 Task: Select the auto option in the line has inline suggestion.
Action: Mouse moved to (16, 475)
Screenshot: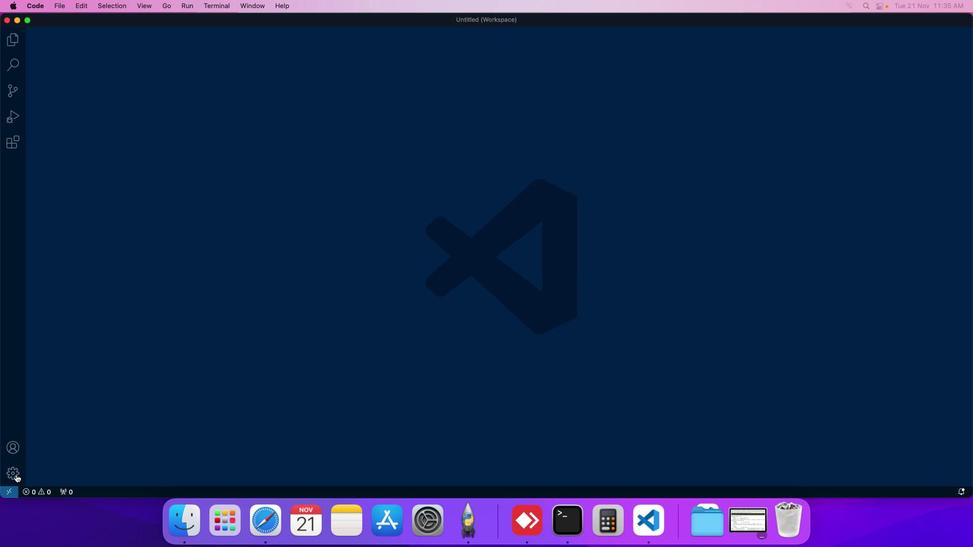 
Action: Mouse pressed left at (16, 475)
Screenshot: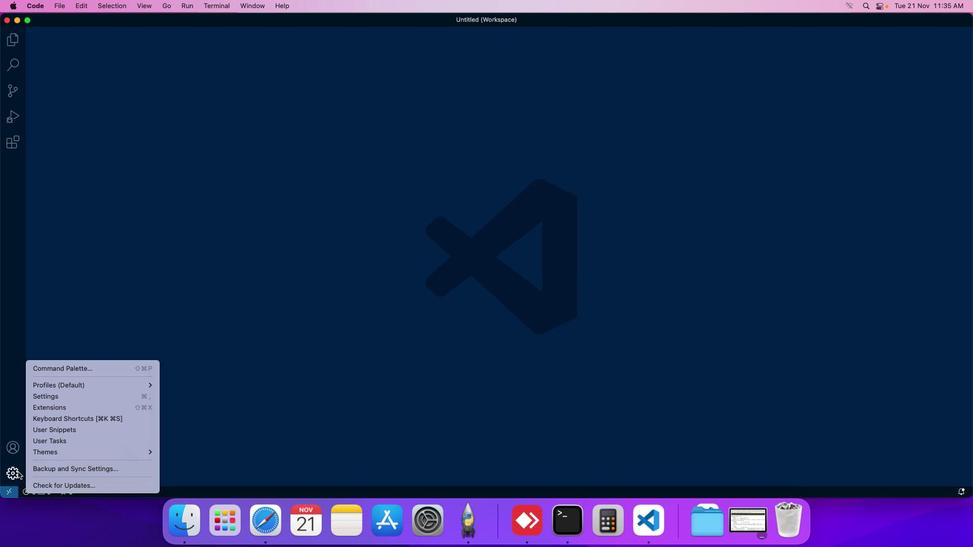 
Action: Mouse moved to (45, 394)
Screenshot: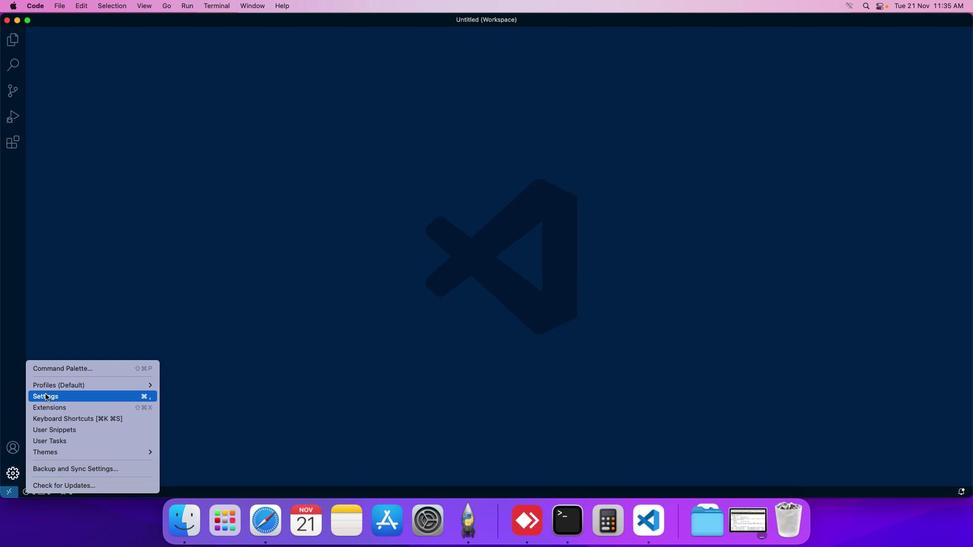 
Action: Mouse pressed left at (45, 394)
Screenshot: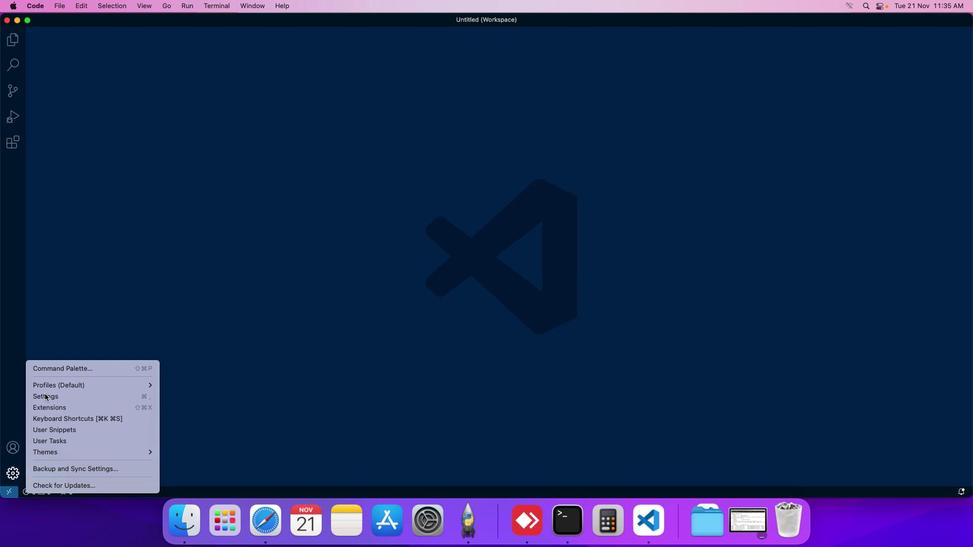 
Action: Mouse moved to (228, 81)
Screenshot: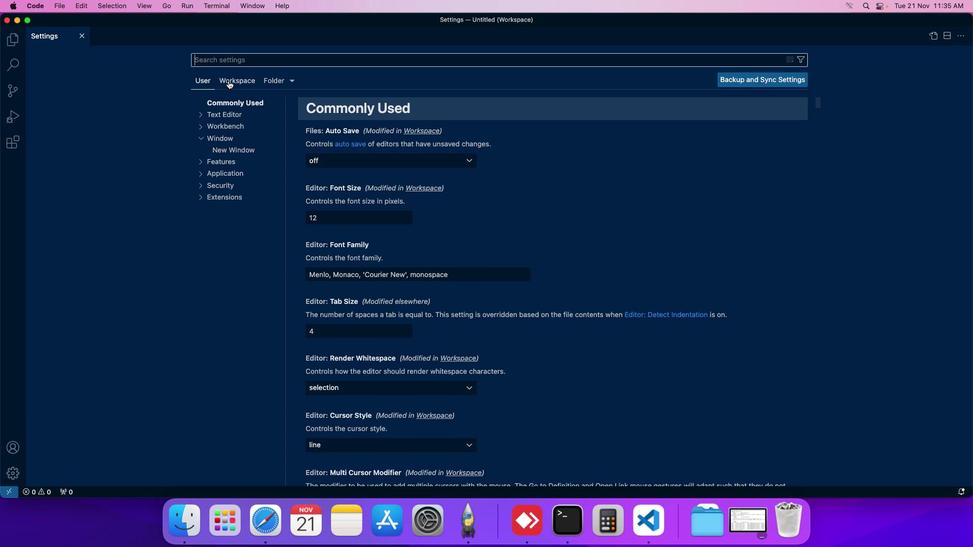 
Action: Mouse pressed left at (228, 81)
Screenshot: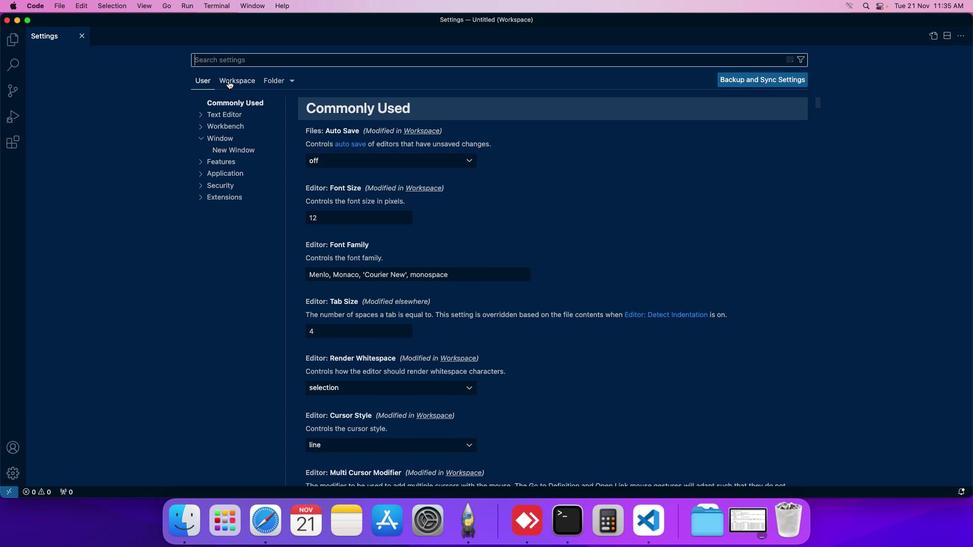 
Action: Mouse moved to (221, 153)
Screenshot: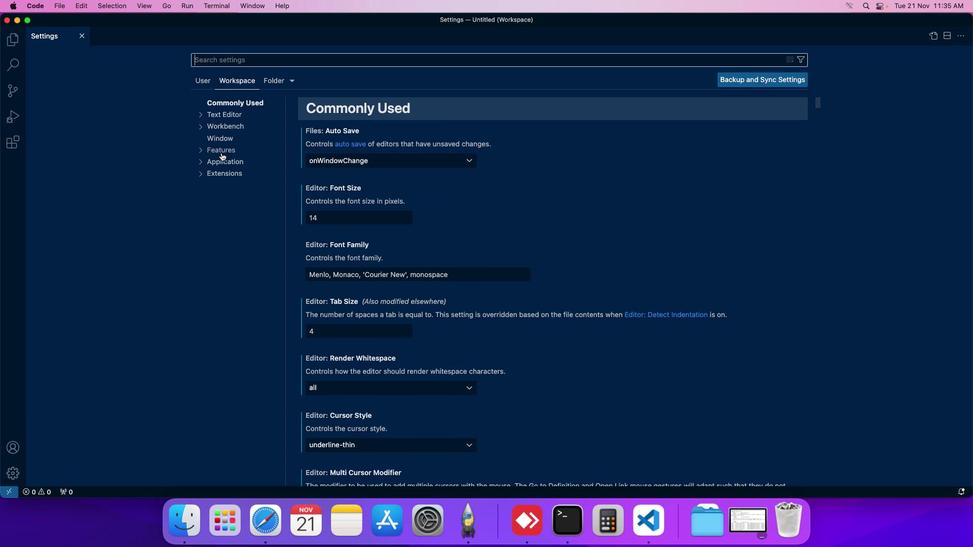 
Action: Mouse pressed left at (221, 153)
Screenshot: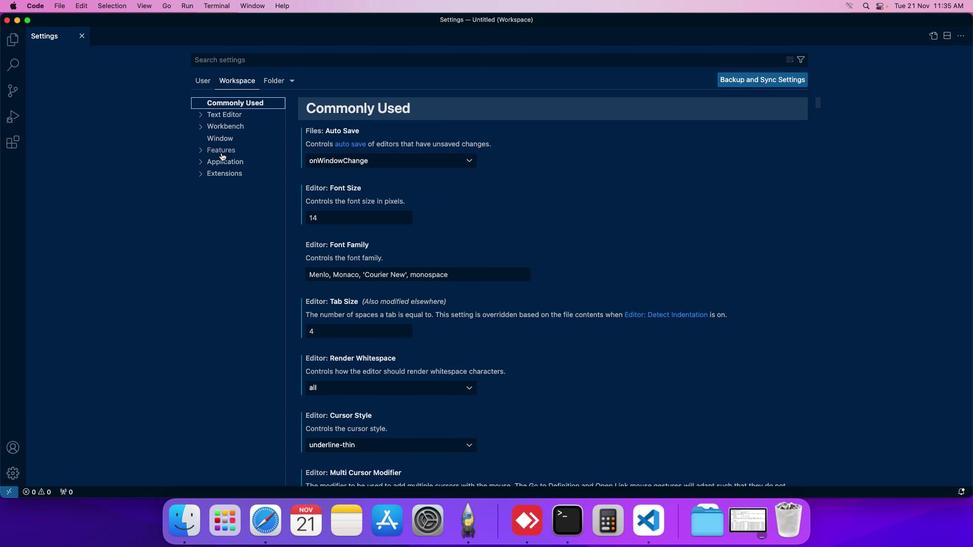 
Action: Mouse moved to (232, 333)
Screenshot: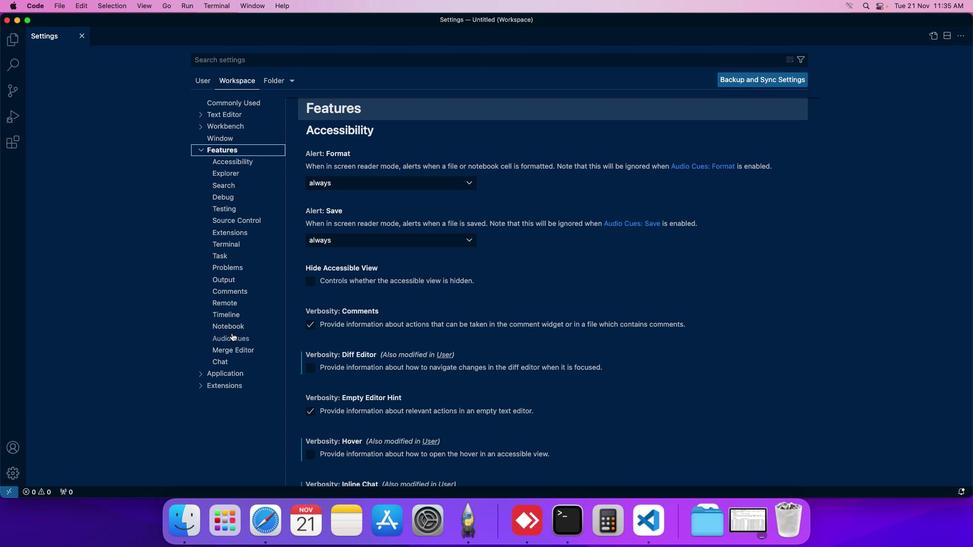 
Action: Mouse pressed left at (232, 333)
Screenshot: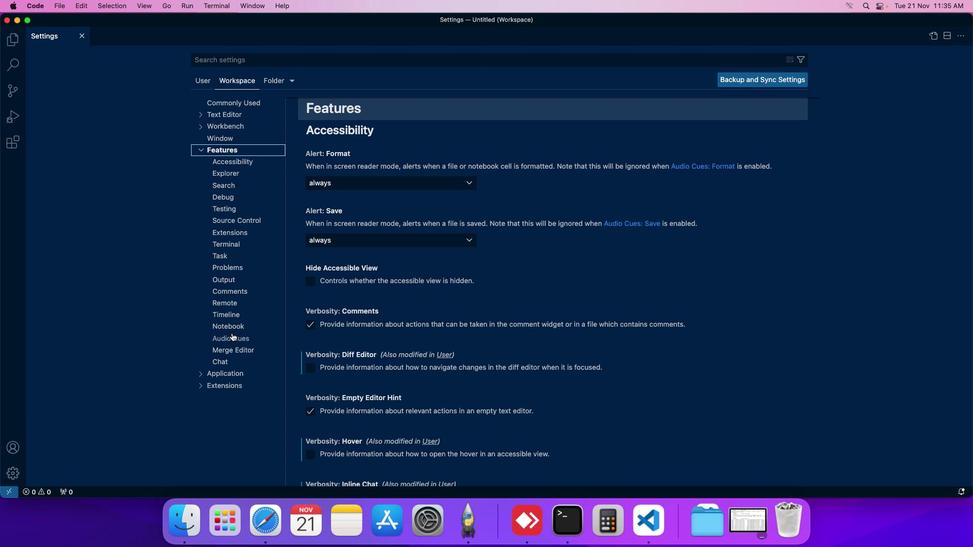 
Action: Mouse moved to (348, 329)
Screenshot: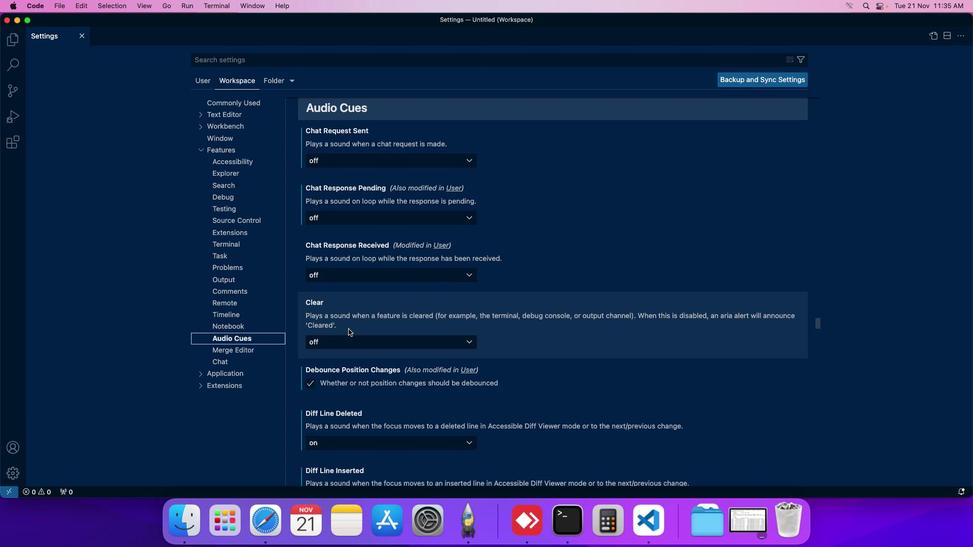 
Action: Mouse scrolled (348, 329) with delta (0, 0)
Screenshot: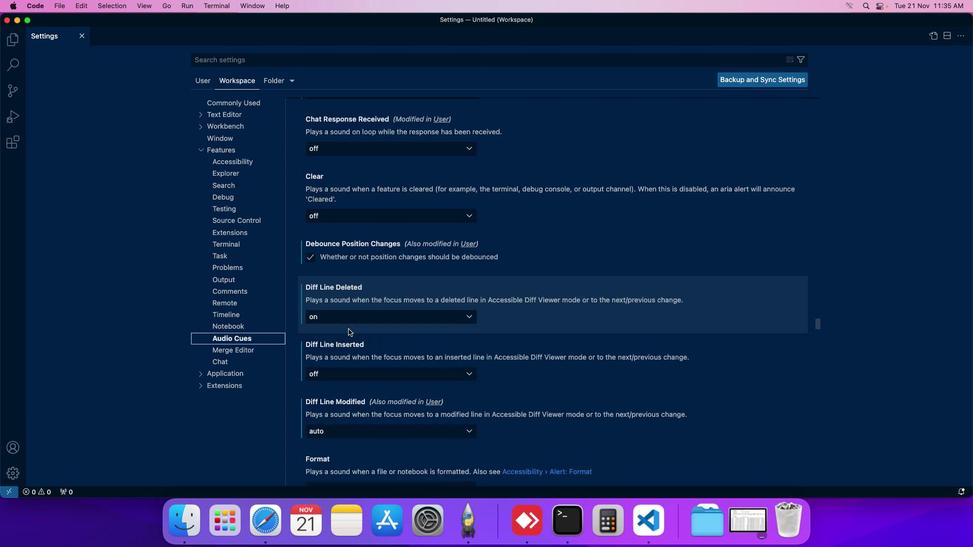 
Action: Mouse scrolled (348, 329) with delta (0, 0)
Screenshot: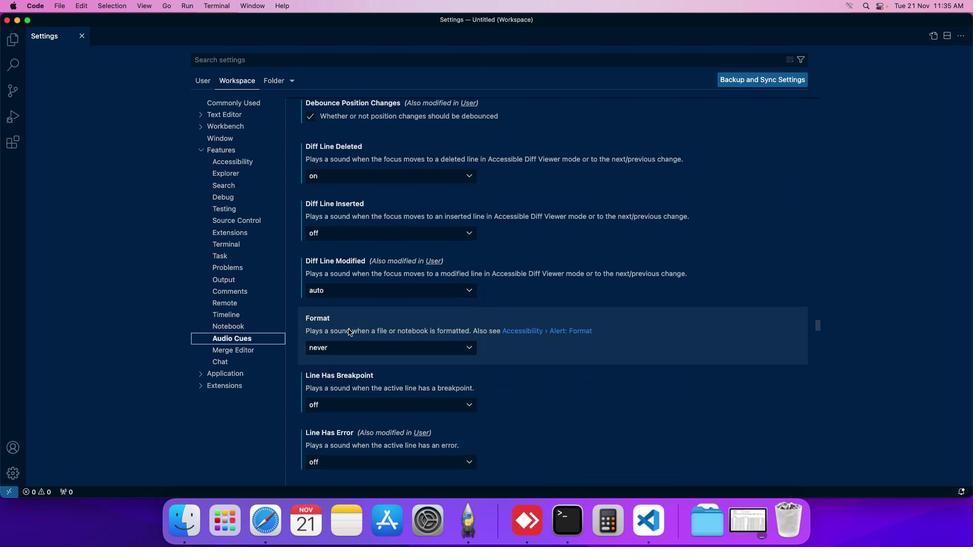 
Action: Mouse scrolled (348, 329) with delta (0, 0)
Screenshot: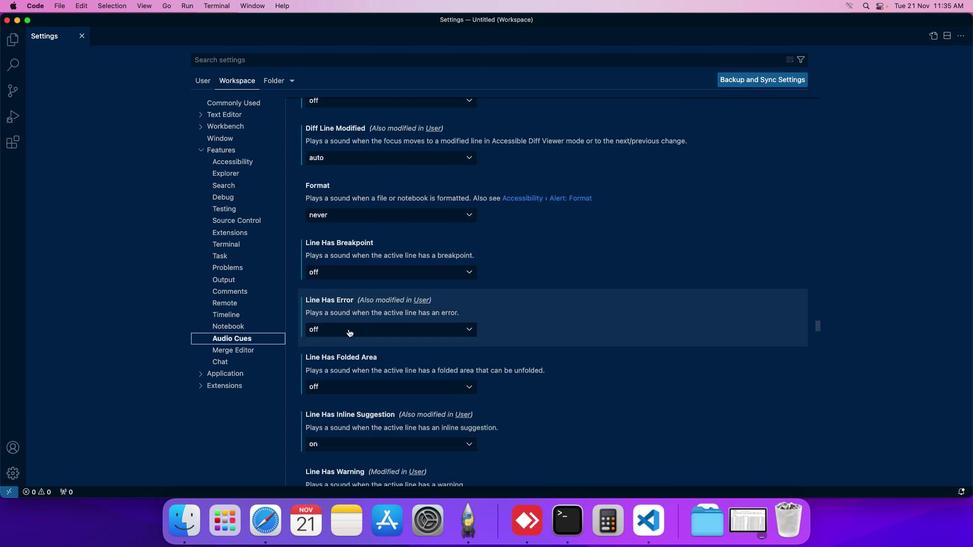 
Action: Mouse scrolled (348, 329) with delta (0, 0)
Screenshot: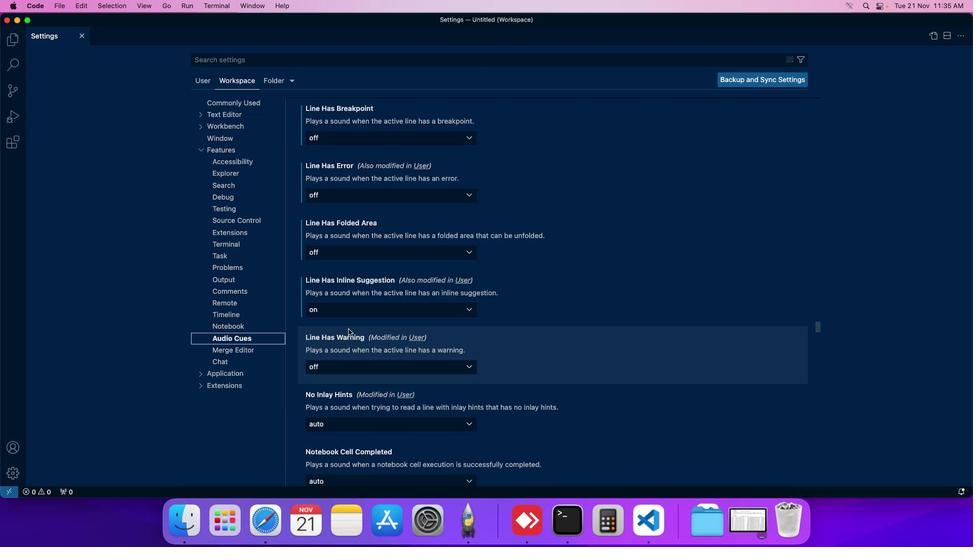 
Action: Mouse scrolled (348, 329) with delta (0, 0)
Screenshot: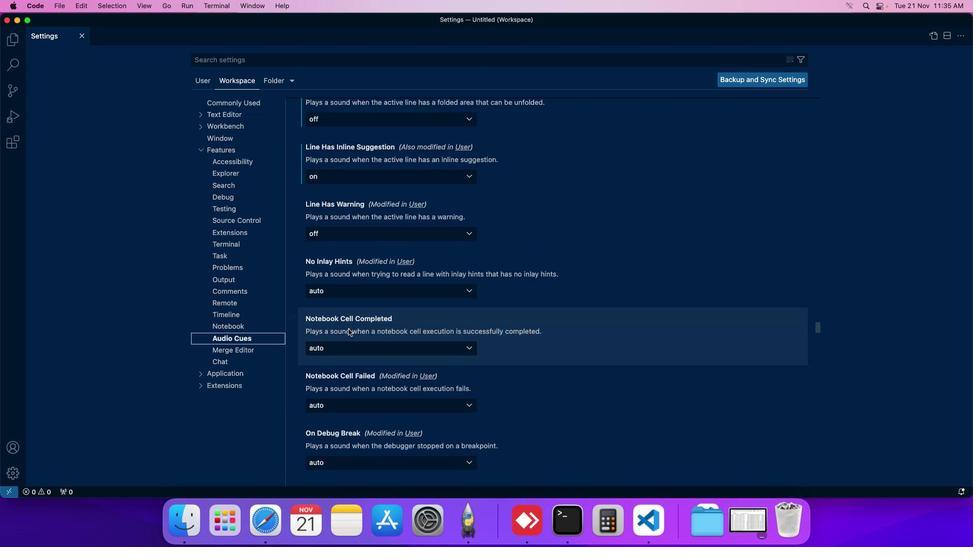 
Action: Mouse scrolled (348, 329) with delta (0, 0)
Screenshot: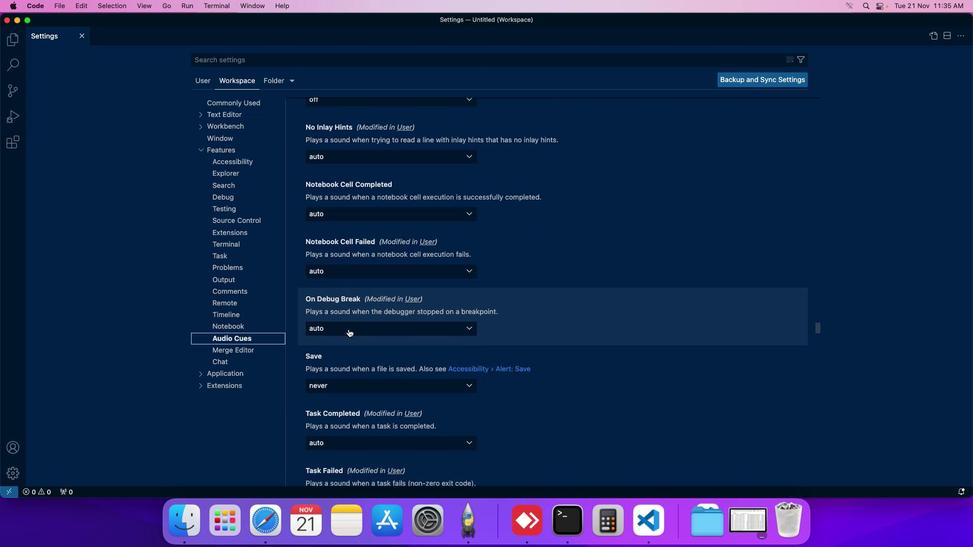 
Action: Mouse moved to (356, 317)
Screenshot: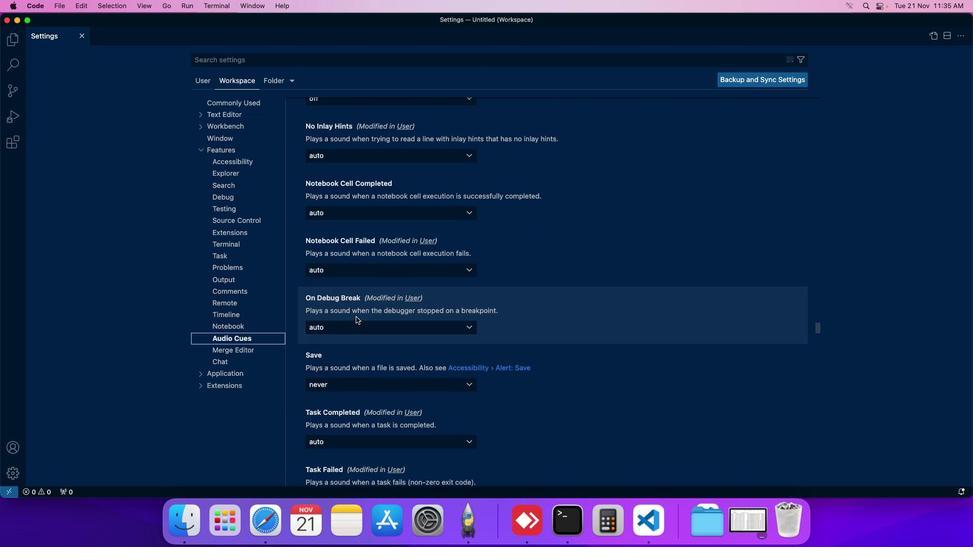 
Action: Mouse scrolled (356, 317) with delta (0, 0)
Screenshot: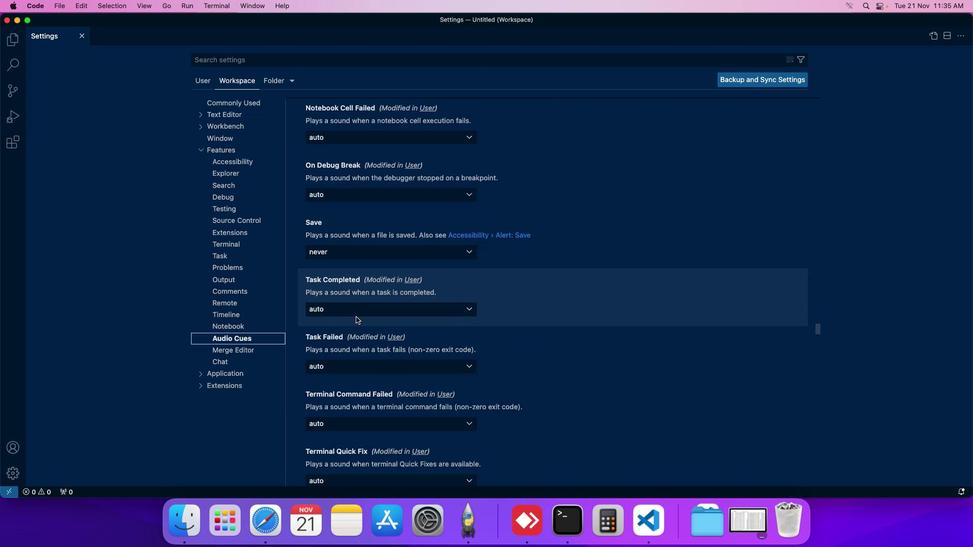 
Action: Mouse scrolled (356, 317) with delta (0, 0)
Screenshot: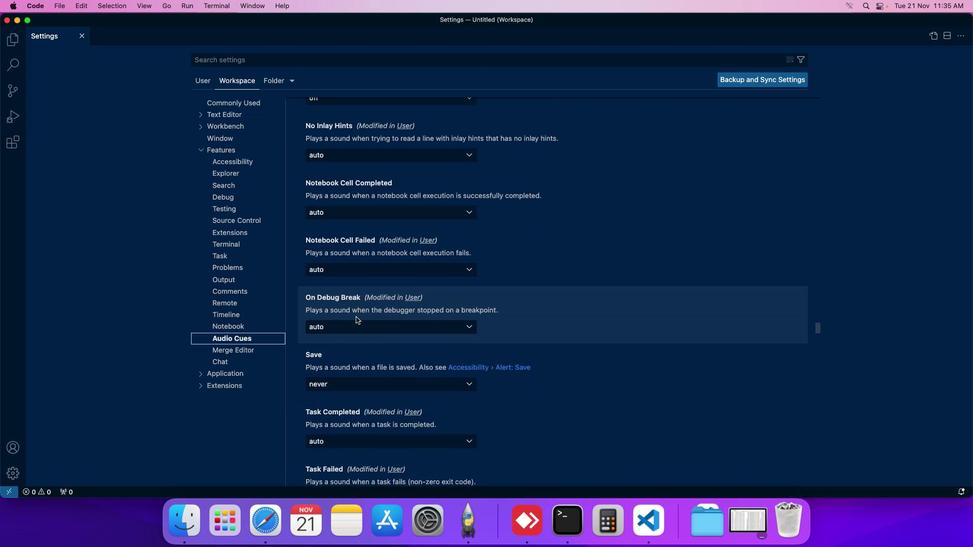 
Action: Mouse scrolled (356, 317) with delta (0, 0)
Screenshot: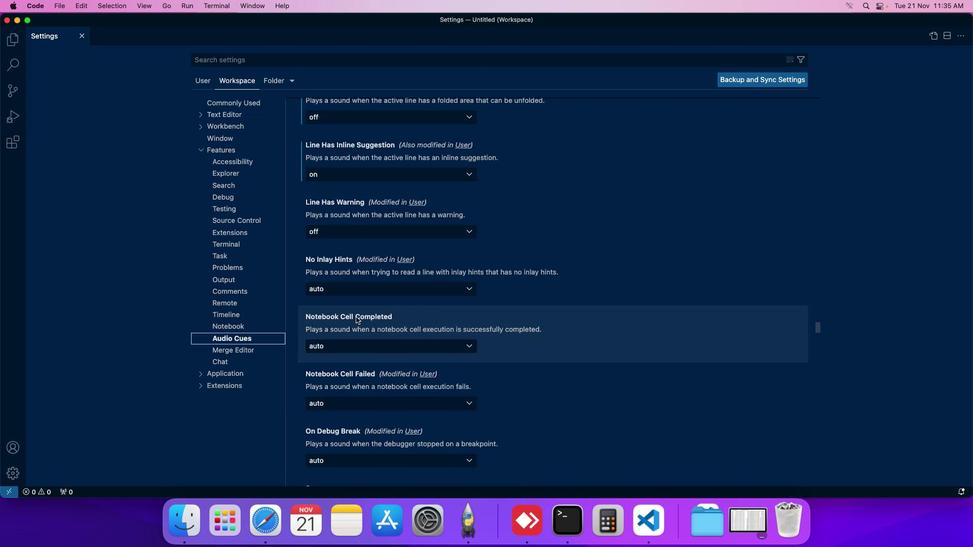 
Action: Mouse moved to (360, 174)
Screenshot: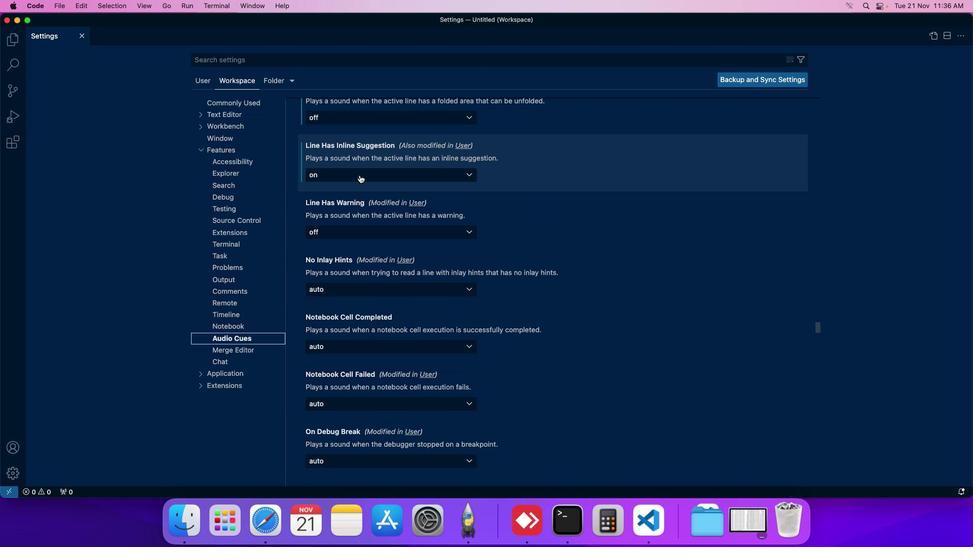 
Action: Mouse pressed left at (360, 174)
Screenshot: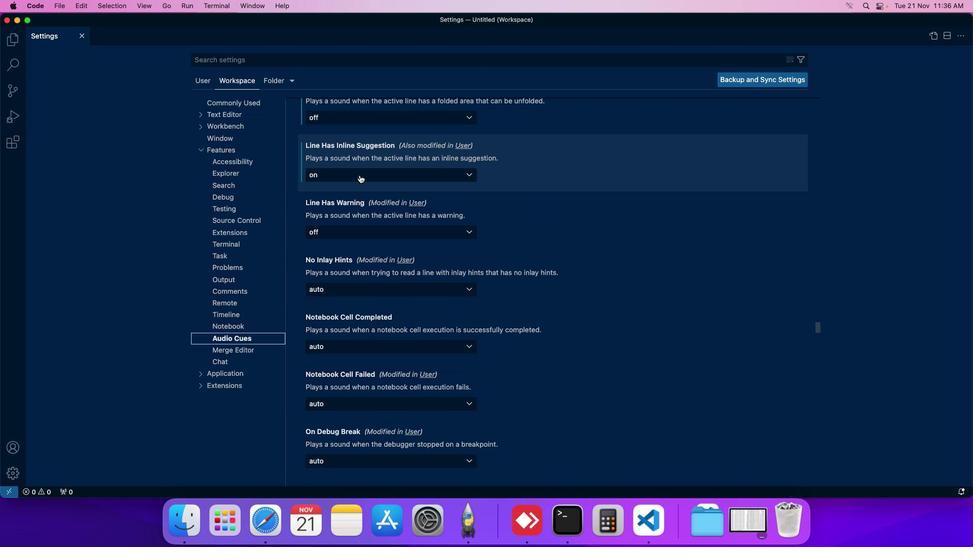 
Action: Mouse moved to (335, 185)
Screenshot: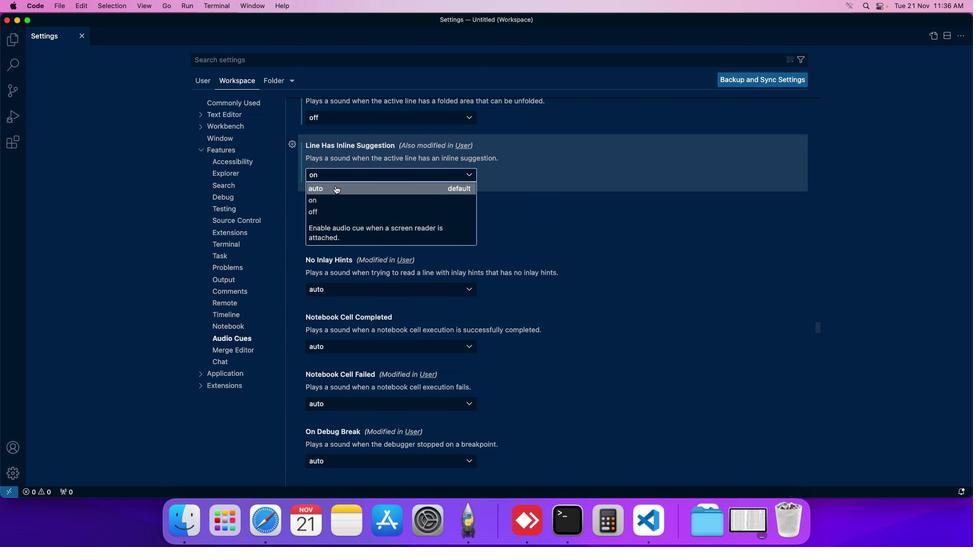 
Action: Mouse pressed left at (335, 185)
Screenshot: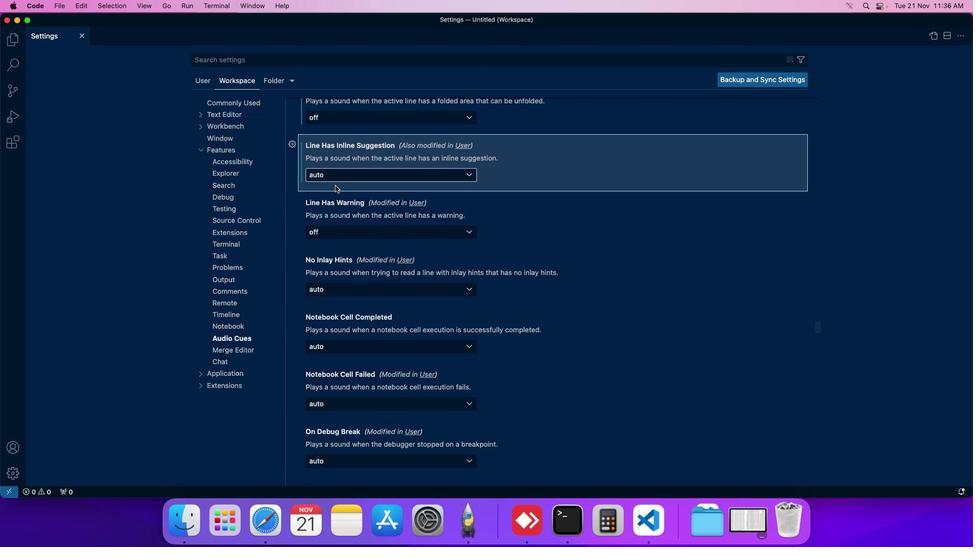 
Action: Mouse moved to (335, 185)
Screenshot: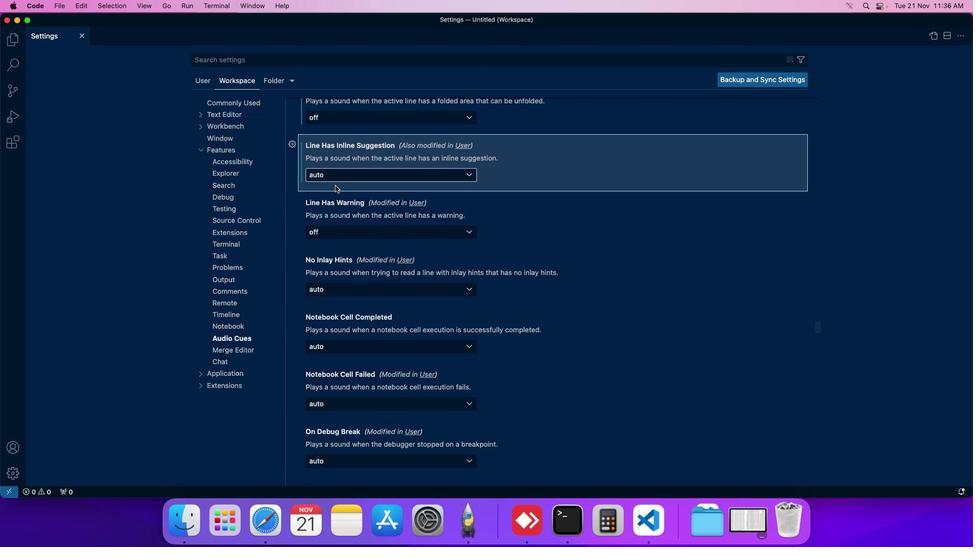 
